 Task: Change the configuration of the table layout of the mark's project to sort by "Labels" in descending order.
Action: Mouse pressed left at (221, 193)
Screenshot: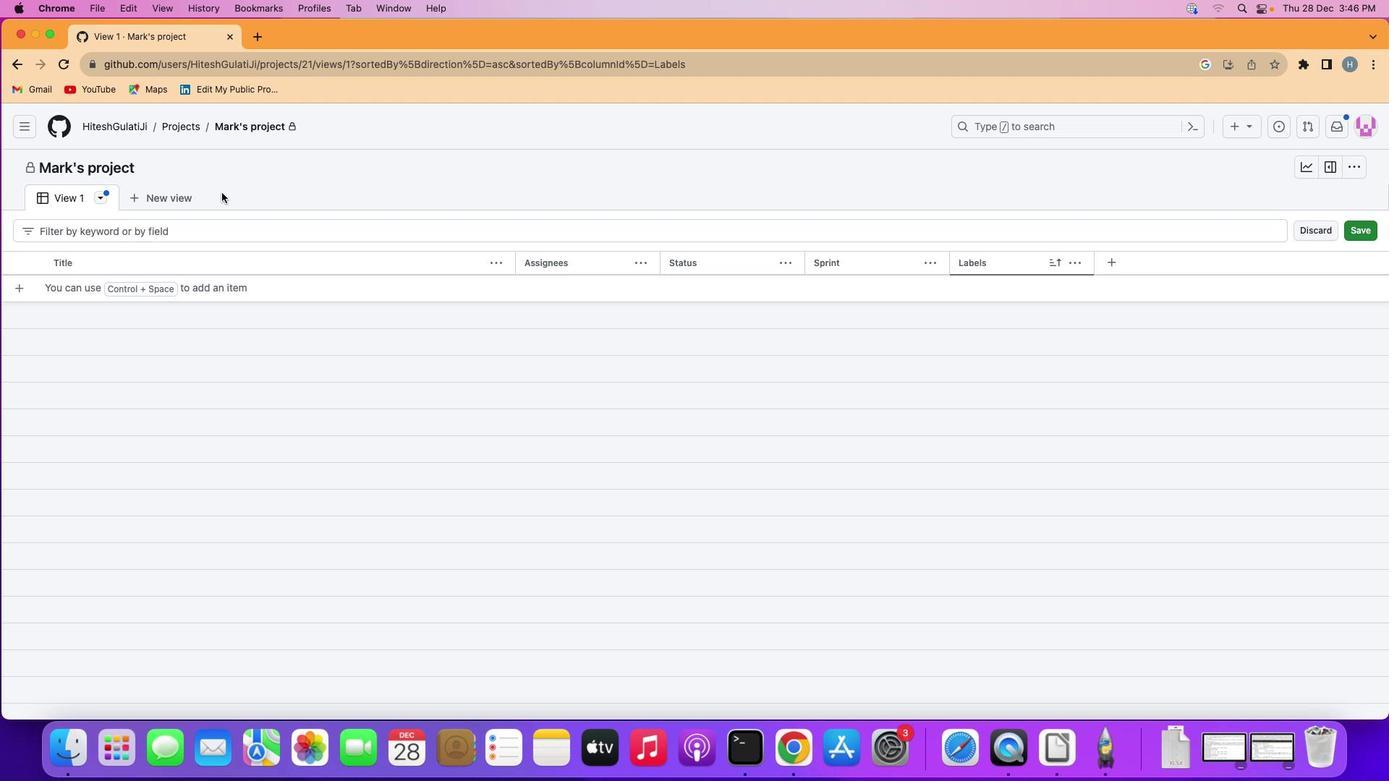 
Action: Mouse moved to (99, 194)
Screenshot: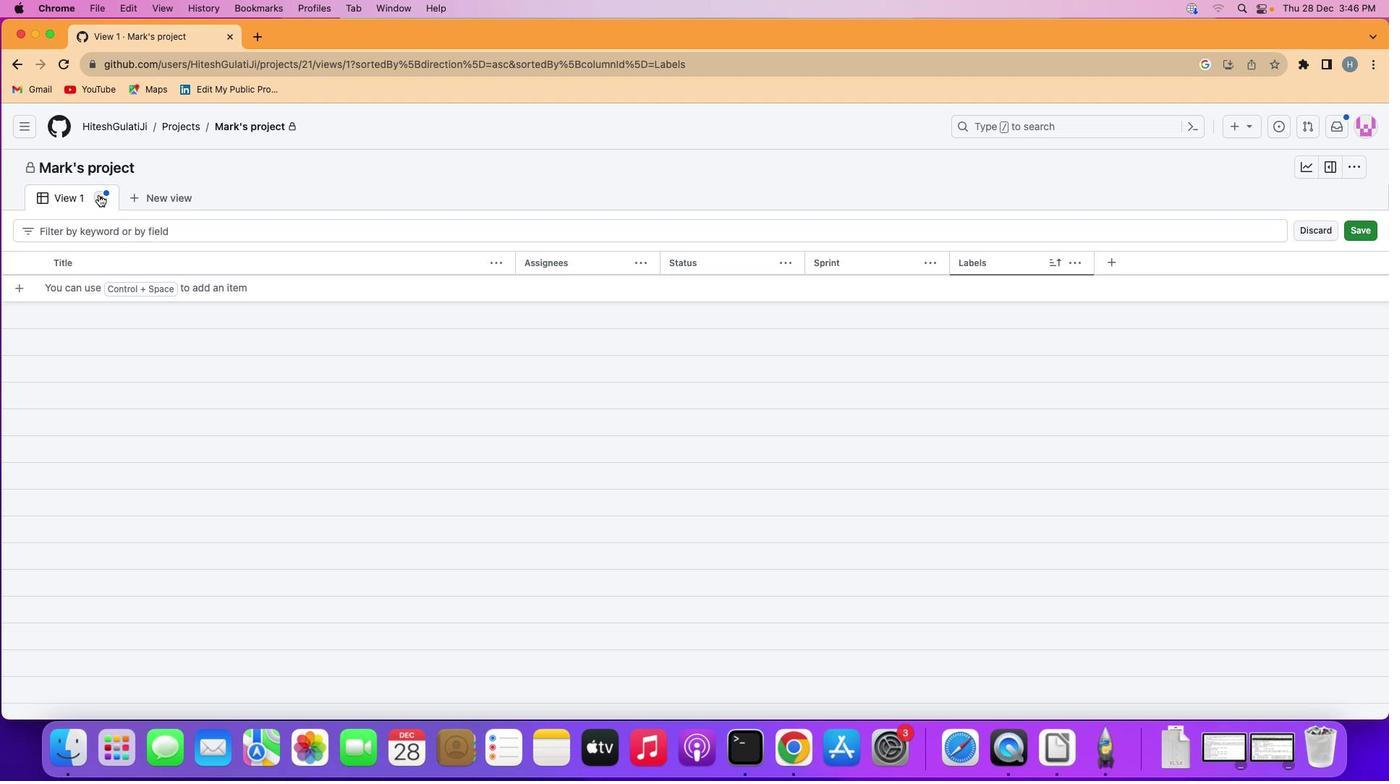 
Action: Mouse pressed left at (99, 194)
Screenshot: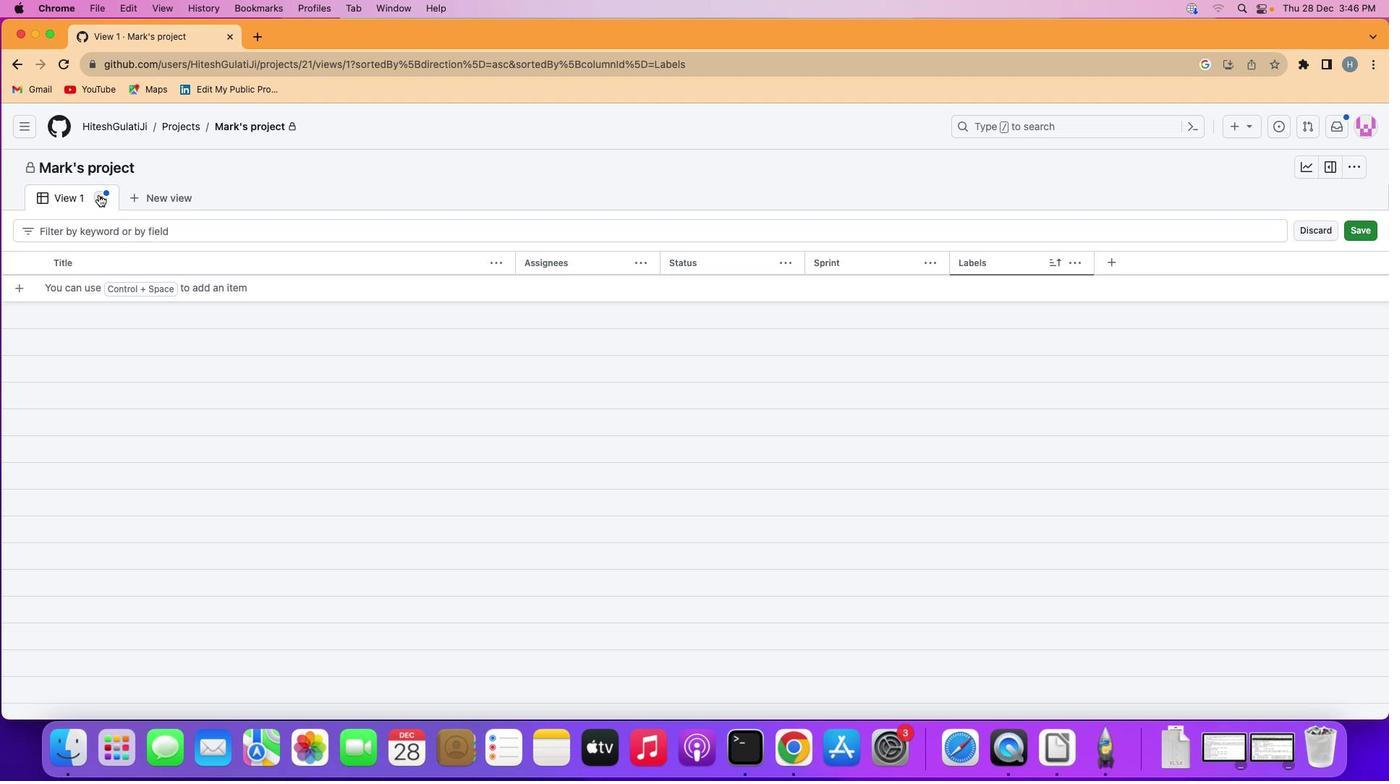 
Action: Mouse moved to (141, 347)
Screenshot: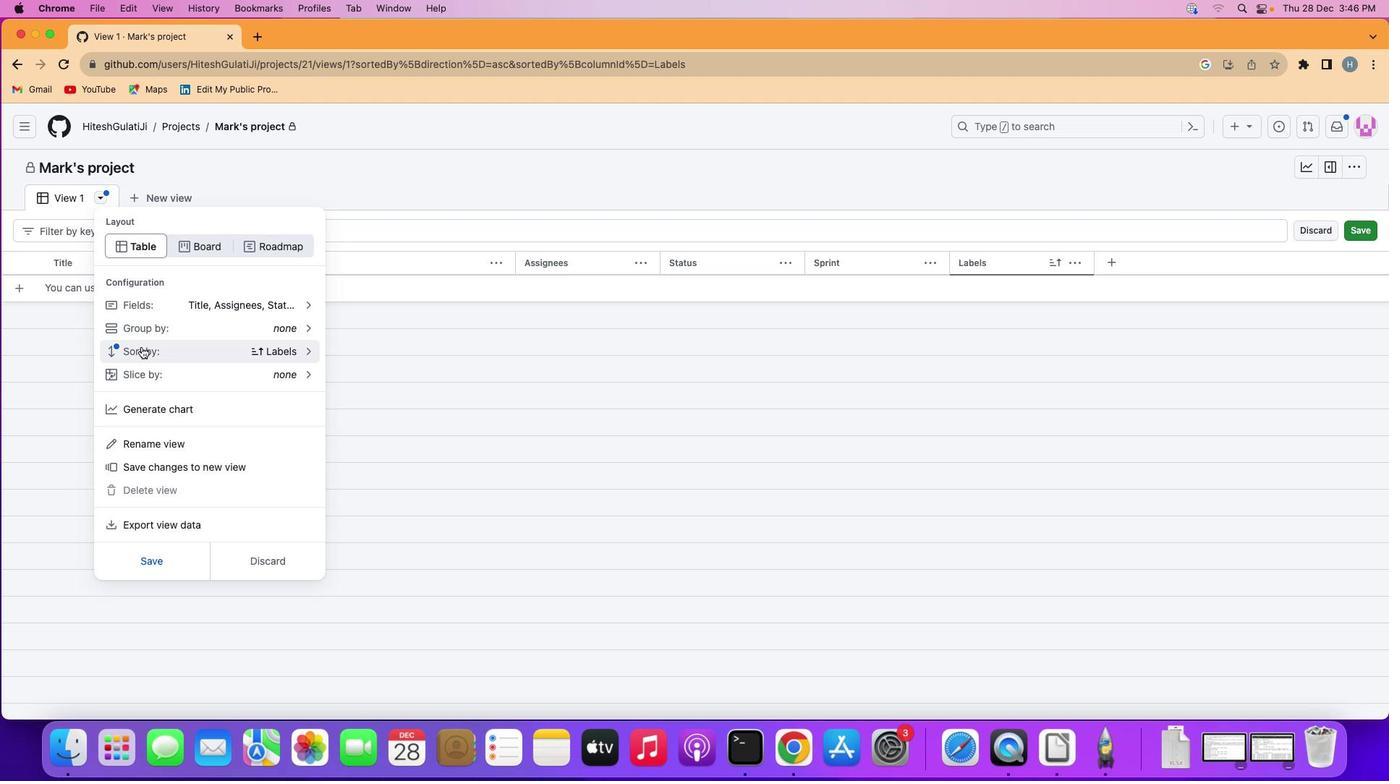 
Action: Mouse pressed left at (141, 347)
Screenshot: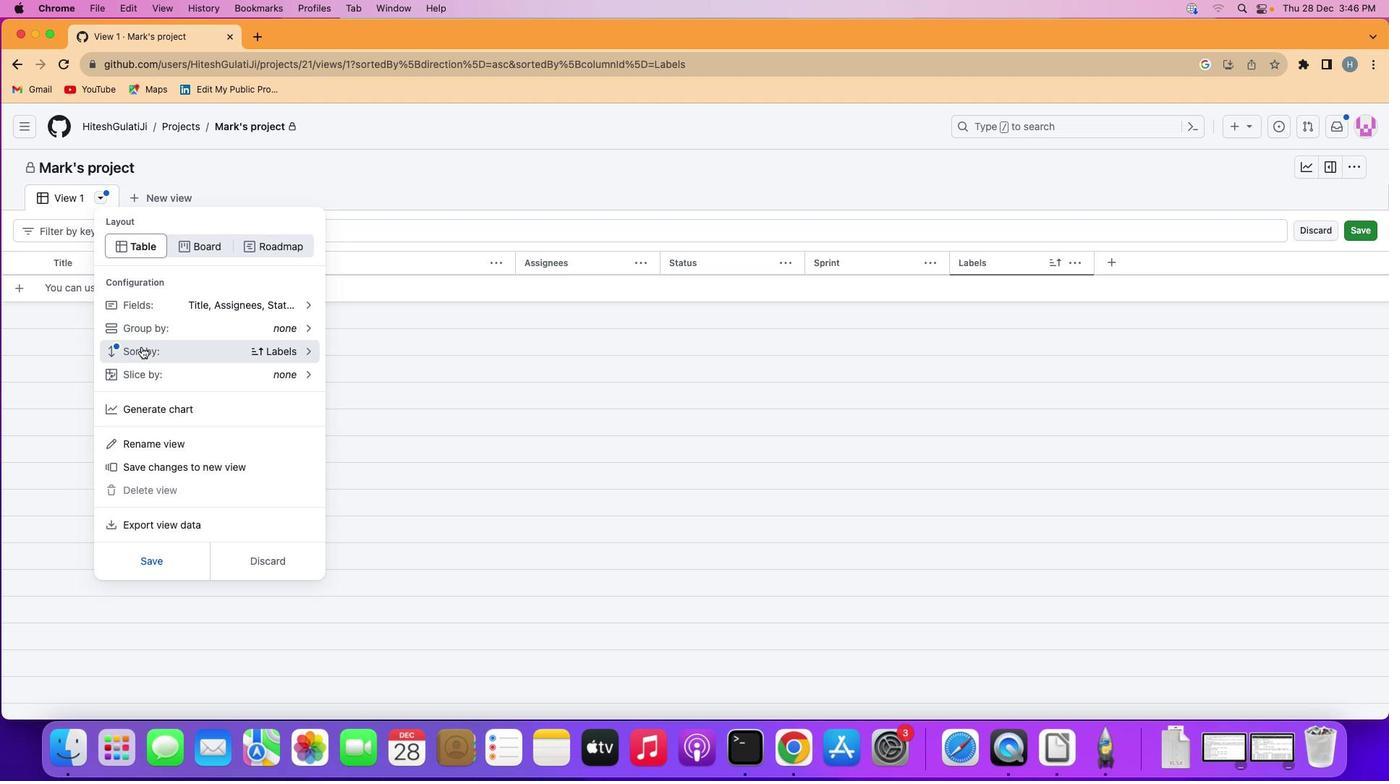 
Action: Mouse moved to (264, 340)
Screenshot: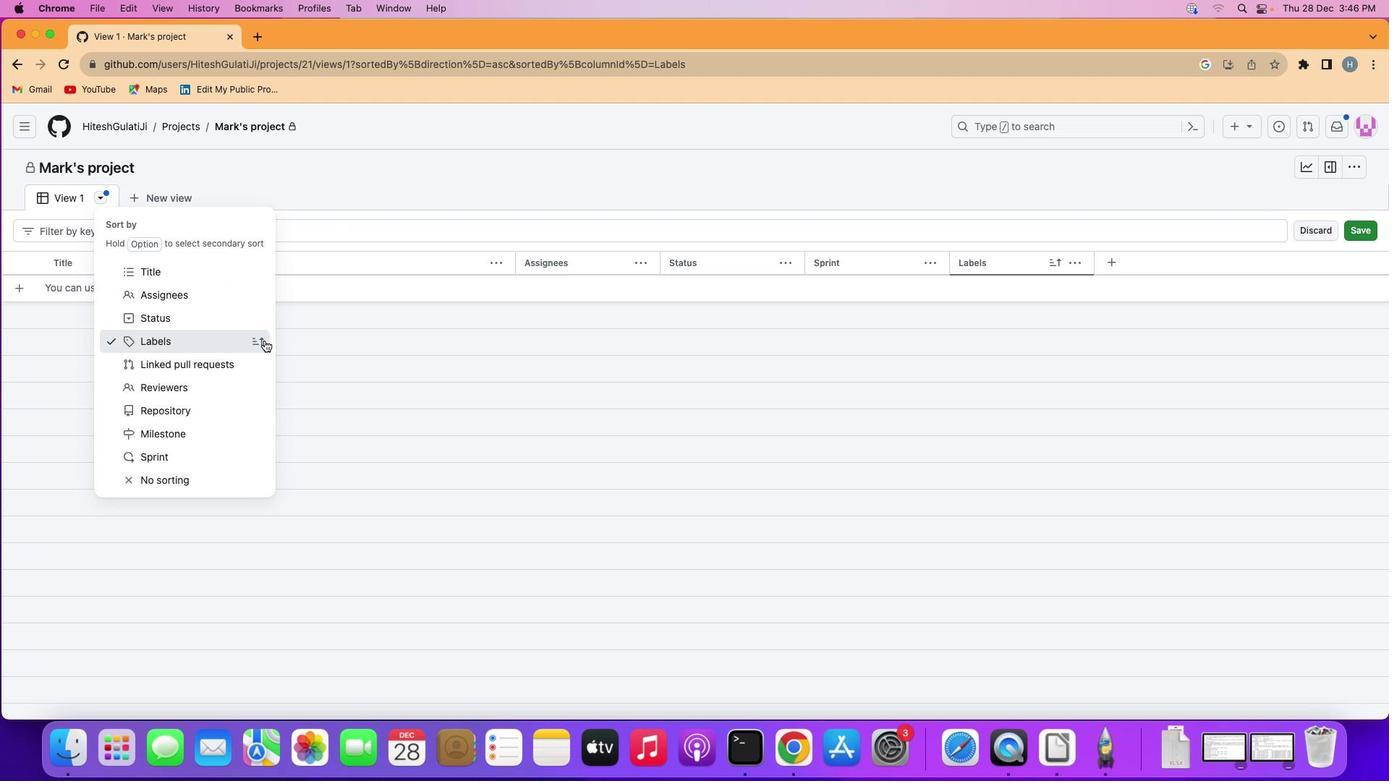 
Action: Mouse pressed left at (264, 340)
Screenshot: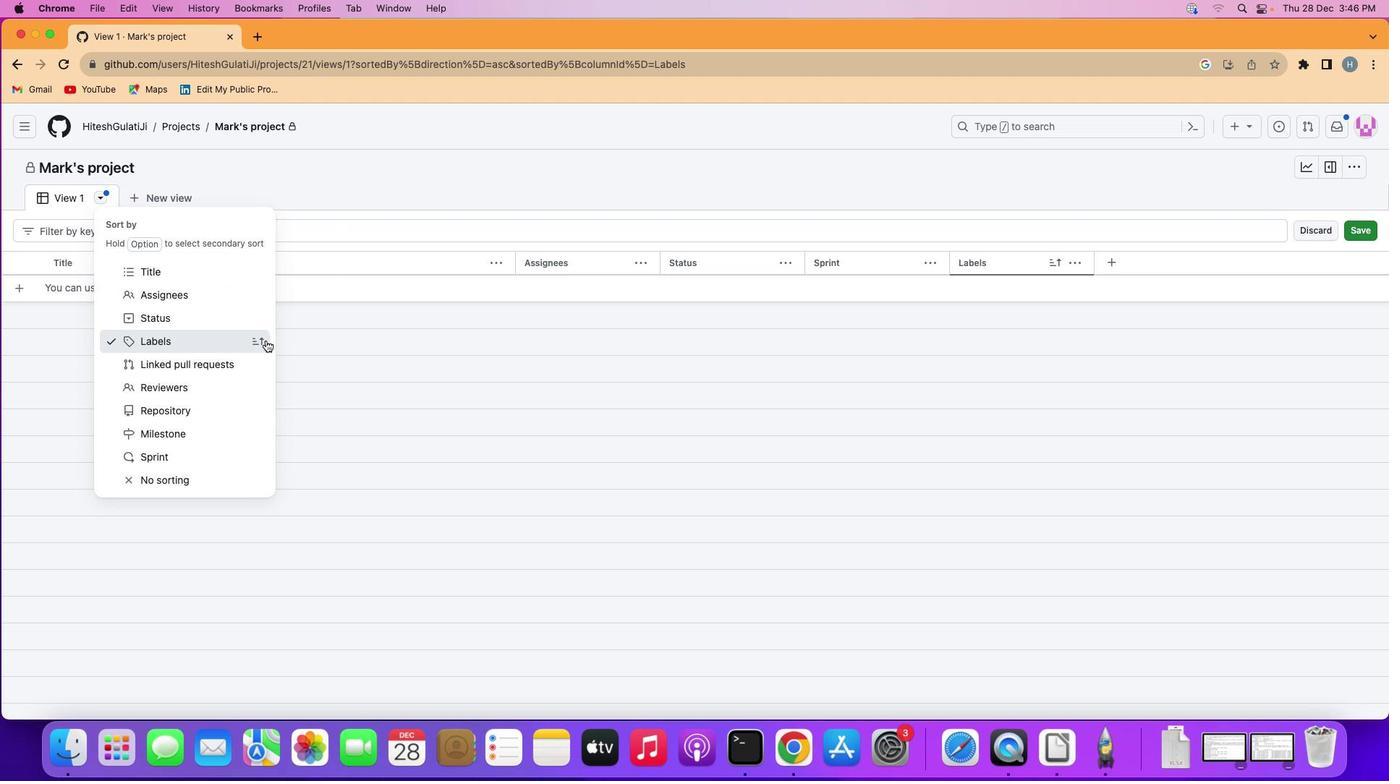 
Action: Mouse moved to (318, 355)
Screenshot: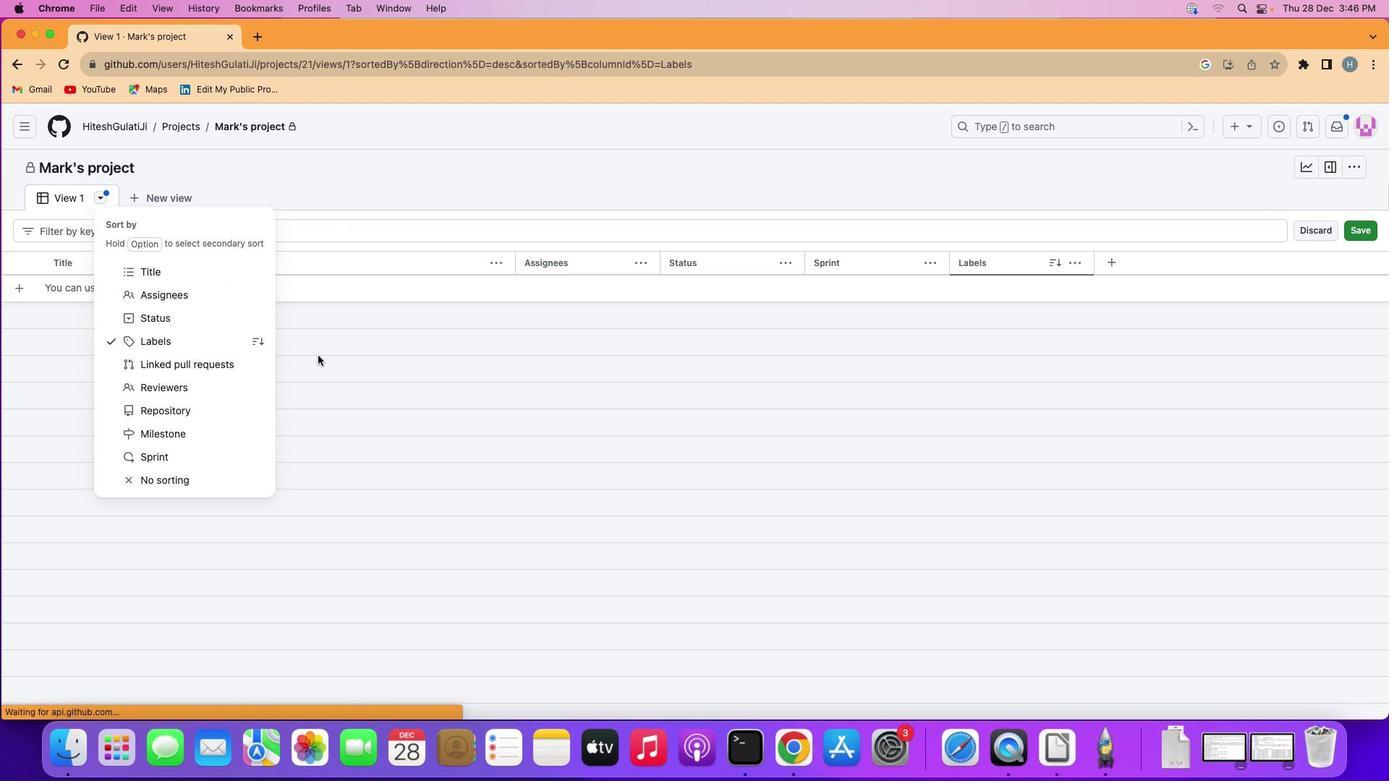 
